 Task: Change the mux module for muxers to "Multipart JPEG muxer".
Action: Mouse moved to (115, 12)
Screenshot: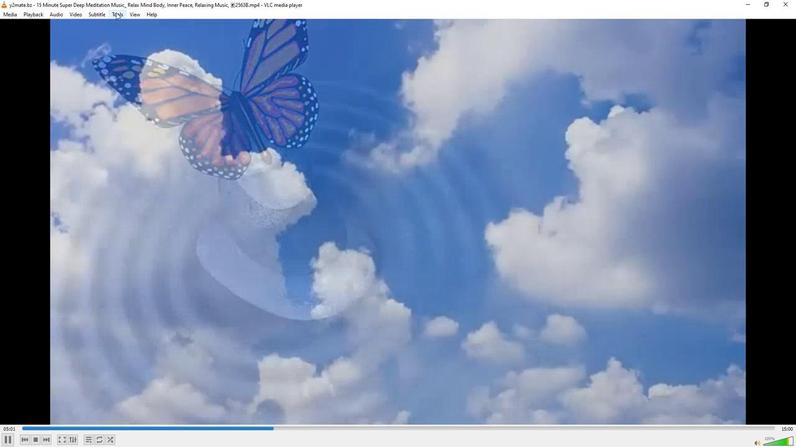 
Action: Mouse pressed left at (115, 12)
Screenshot: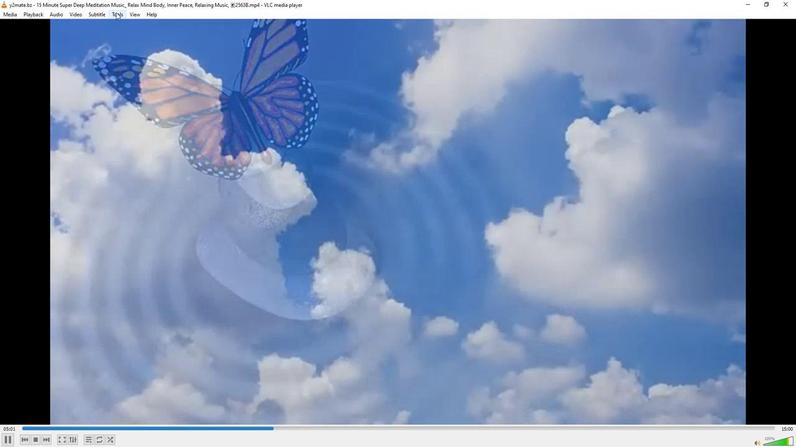 
Action: Mouse moved to (127, 113)
Screenshot: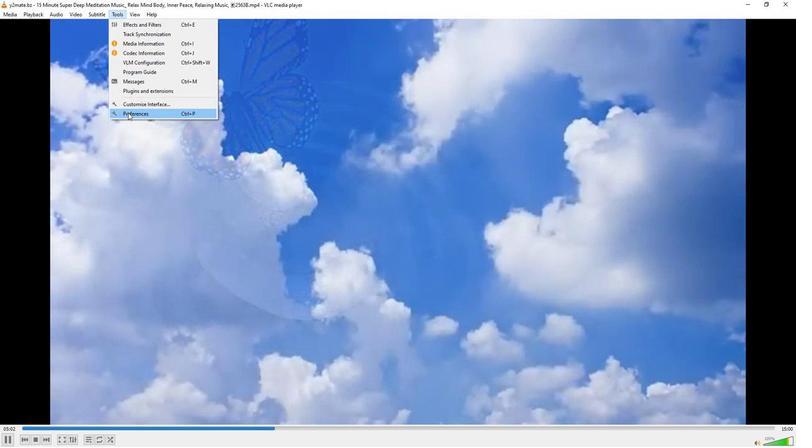 
Action: Mouse pressed left at (127, 113)
Screenshot: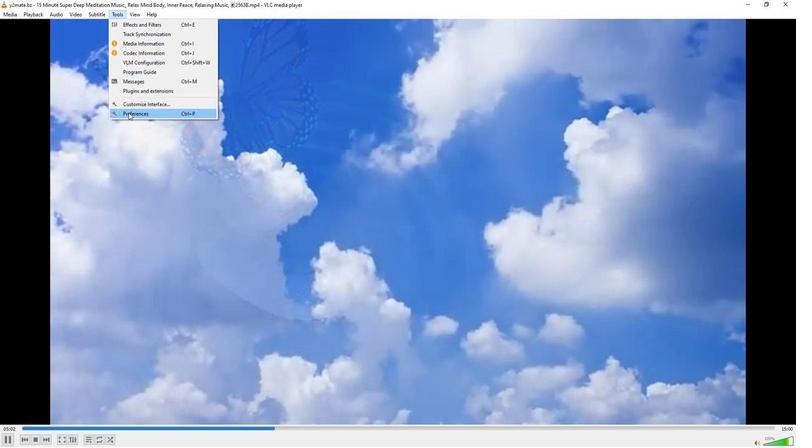 
Action: Mouse moved to (261, 363)
Screenshot: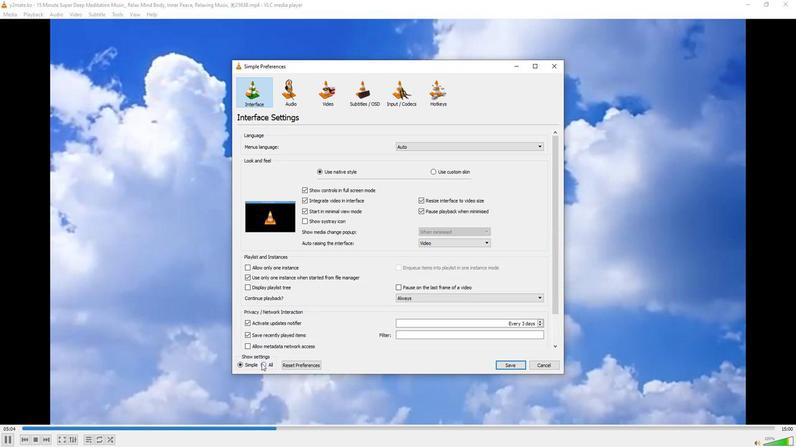 
Action: Mouse pressed left at (261, 363)
Screenshot: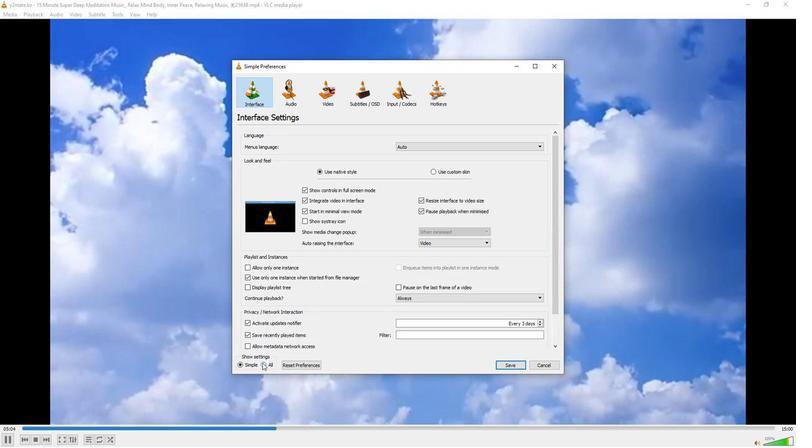 
Action: Mouse moved to (276, 310)
Screenshot: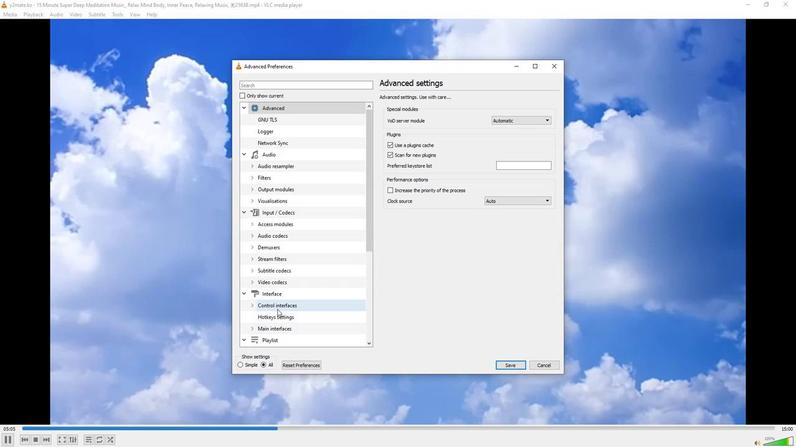 
Action: Mouse scrolled (276, 309) with delta (0, 0)
Screenshot: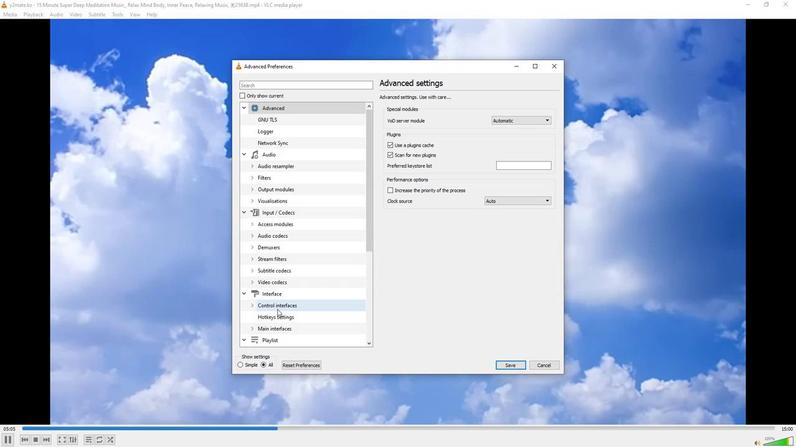 
Action: Mouse scrolled (276, 309) with delta (0, 0)
Screenshot: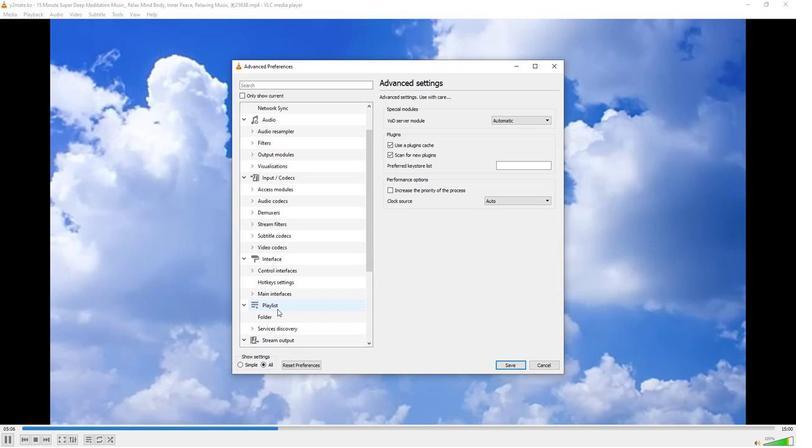 
Action: Mouse moved to (268, 327)
Screenshot: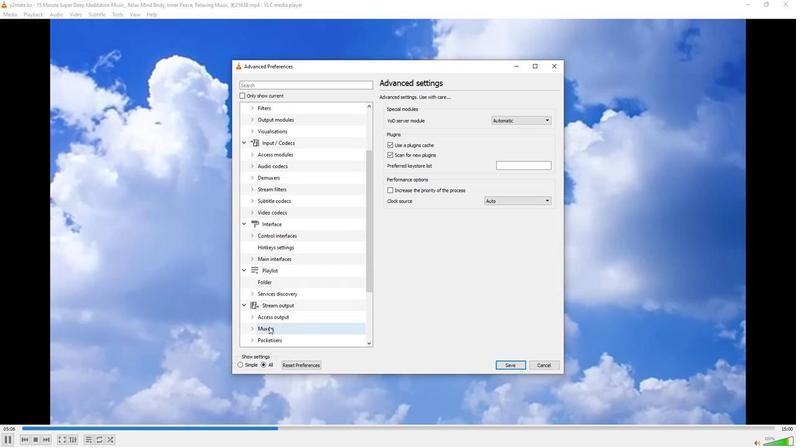 
Action: Mouse pressed left at (268, 327)
Screenshot: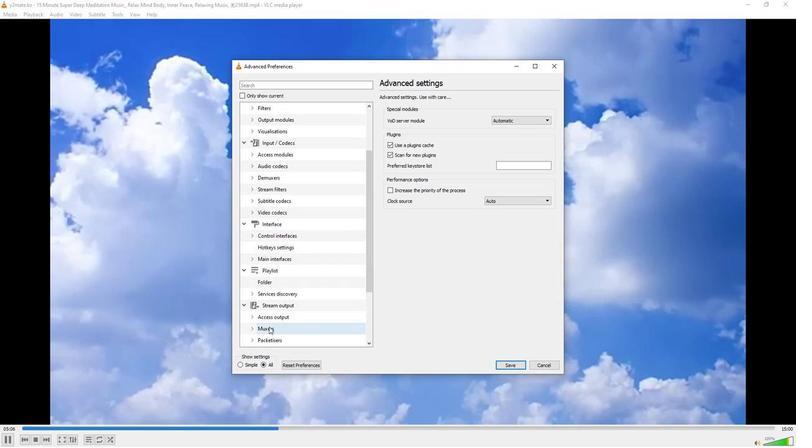 
Action: Mouse moved to (547, 125)
Screenshot: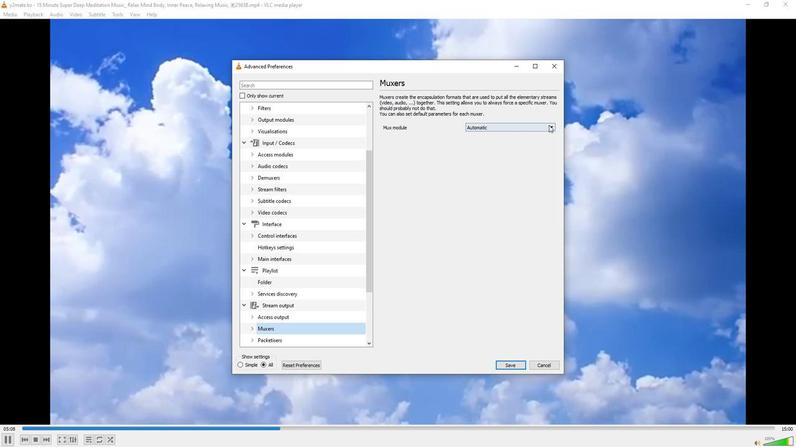 
Action: Mouse pressed left at (547, 125)
Screenshot: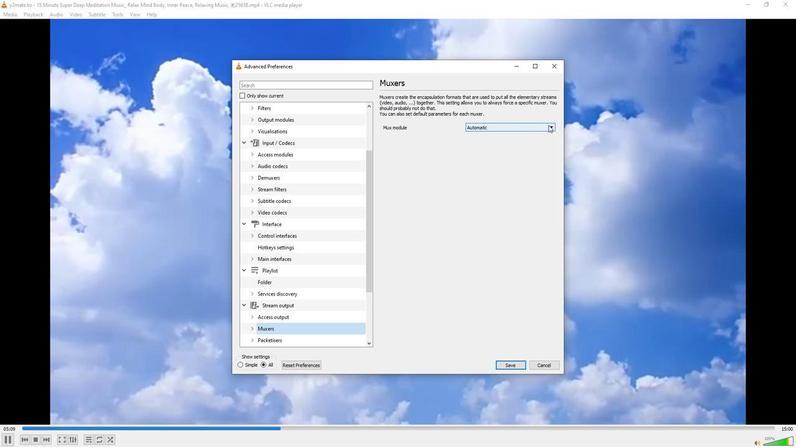 
Action: Mouse moved to (501, 167)
Screenshot: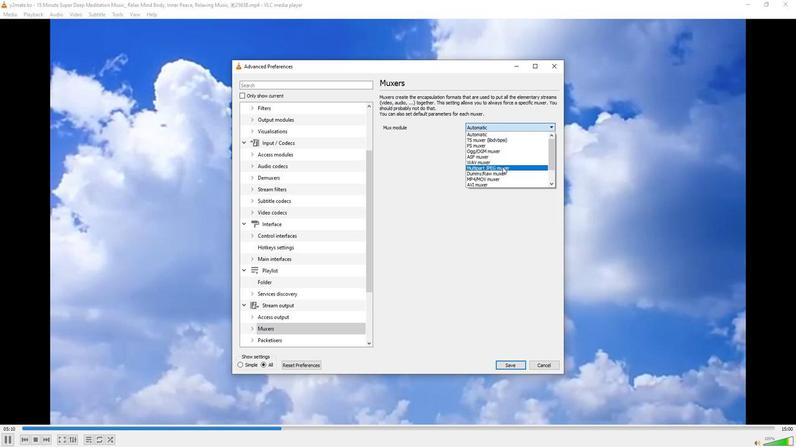 
Action: Mouse pressed left at (501, 167)
Screenshot: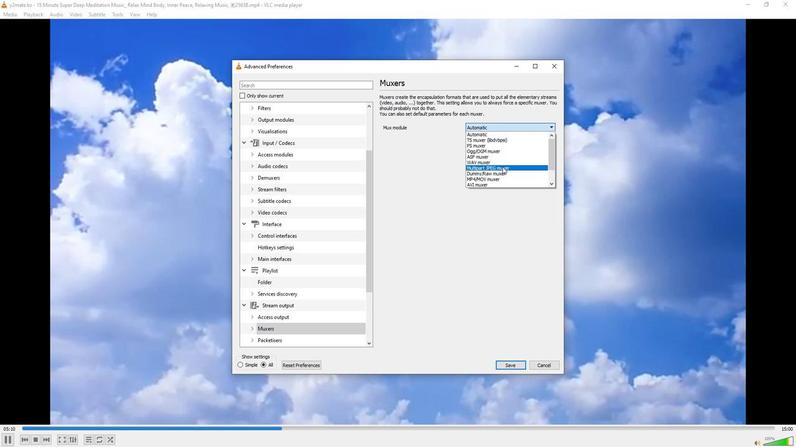 
Action: Mouse moved to (457, 231)
Screenshot: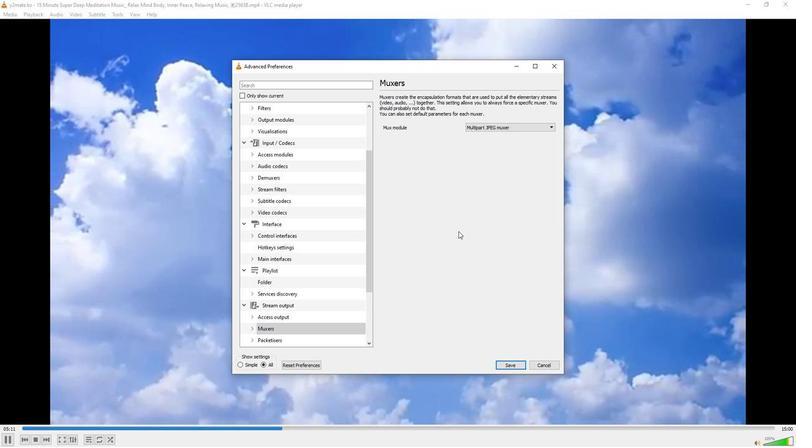 
